 Task: Change guide color to green.
Action: Mouse moved to (94, 67)
Screenshot: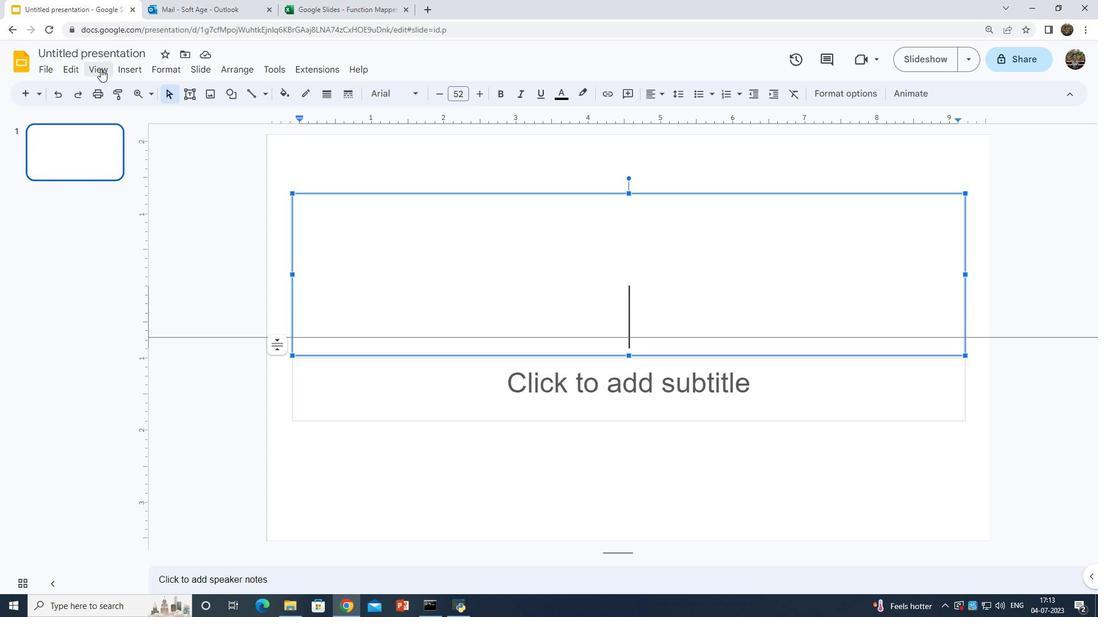 
Action: Mouse pressed left at (94, 67)
Screenshot: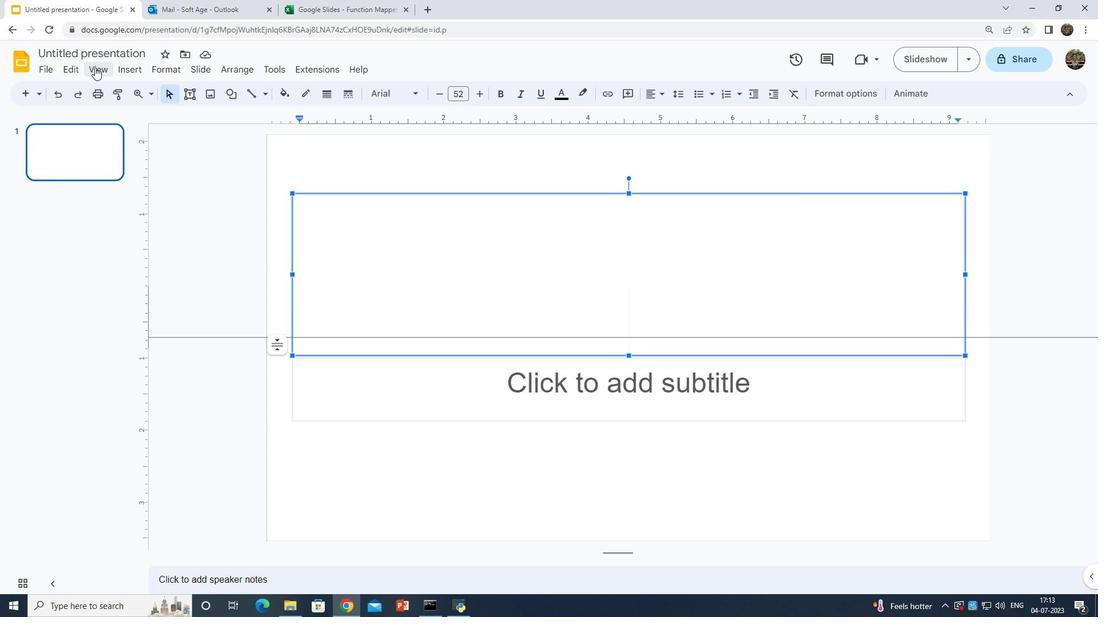 
Action: Mouse moved to (183, 212)
Screenshot: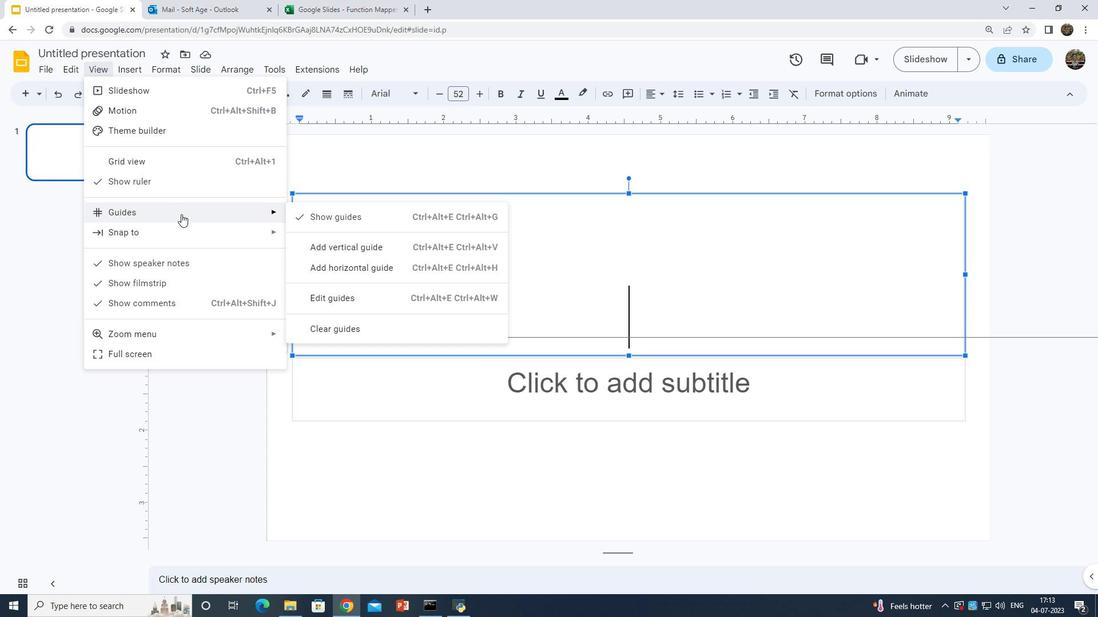 
Action: Mouse pressed left at (183, 212)
Screenshot: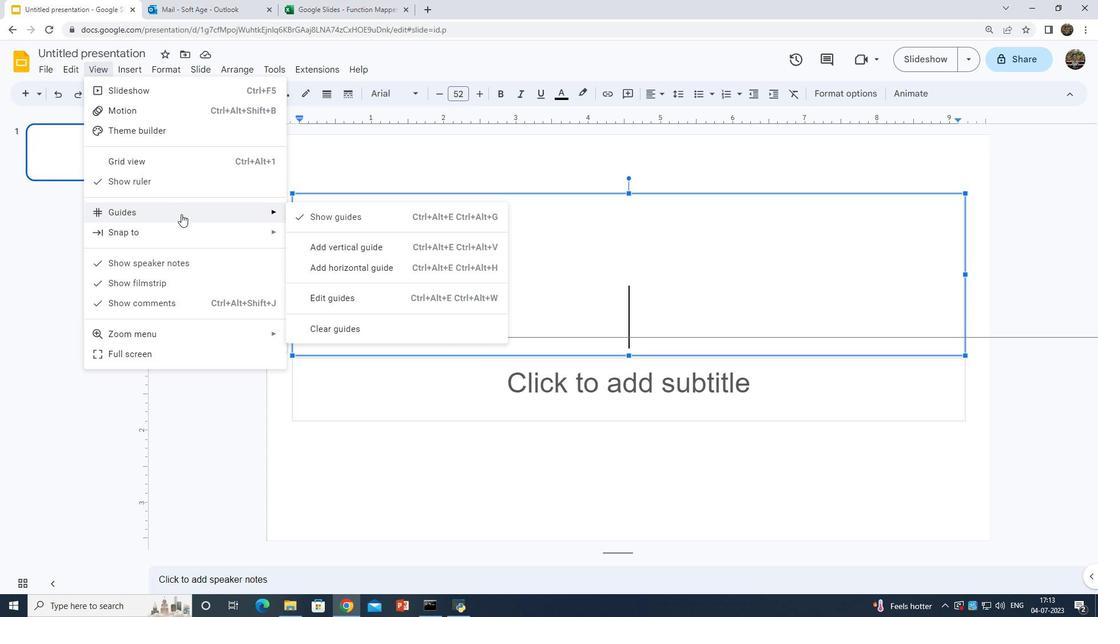 
Action: Mouse moved to (369, 299)
Screenshot: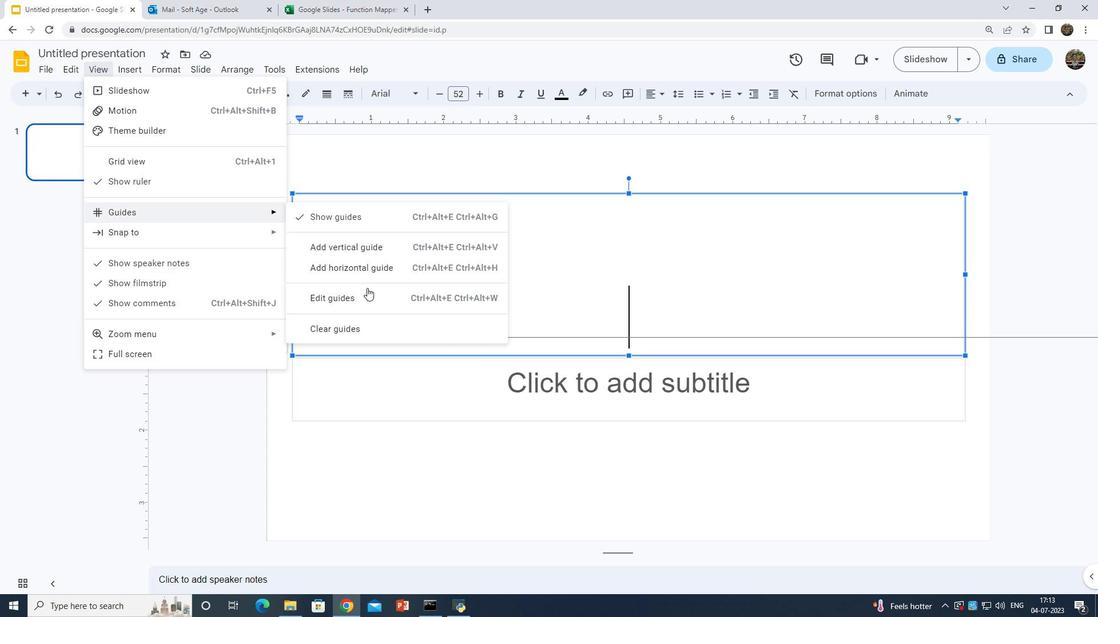 
Action: Mouse pressed left at (369, 299)
Screenshot: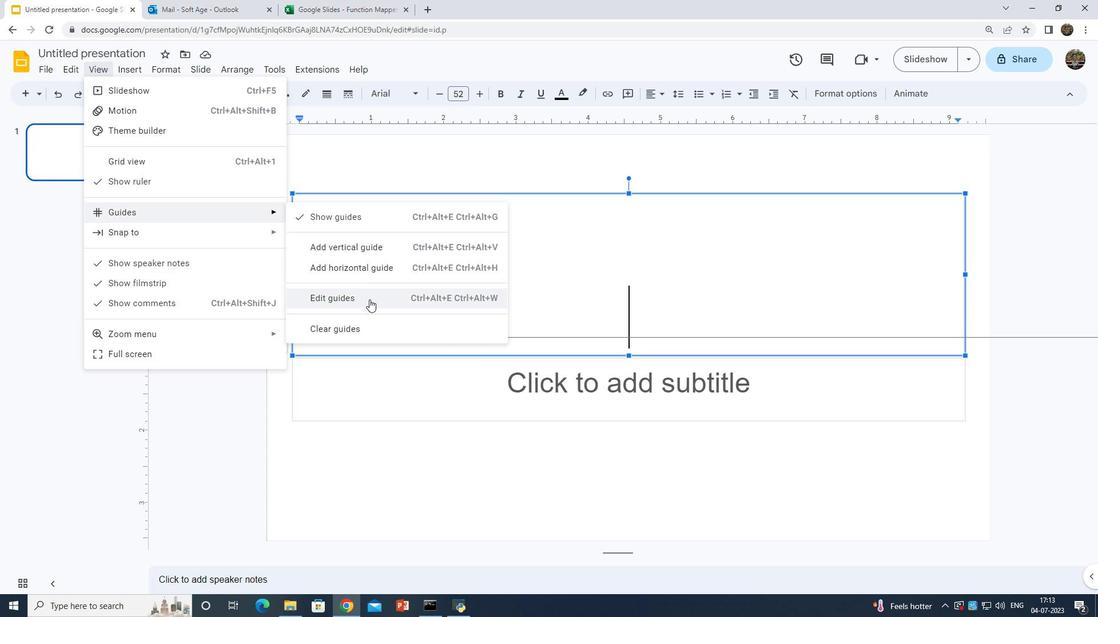 
Action: Mouse moved to (592, 244)
Screenshot: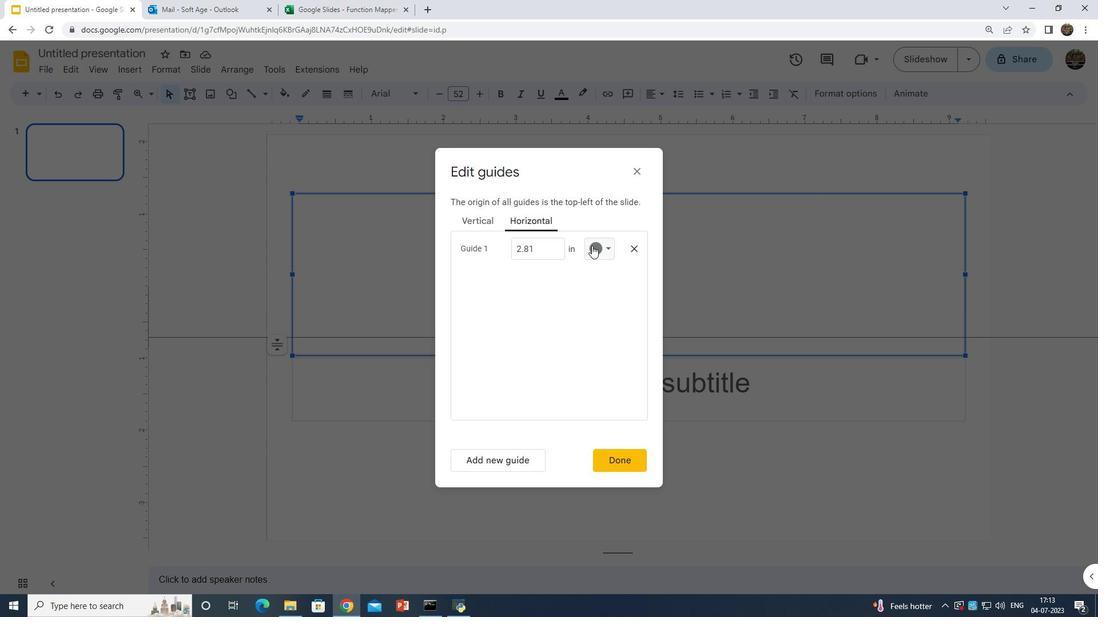 
Action: Mouse pressed left at (592, 244)
Screenshot: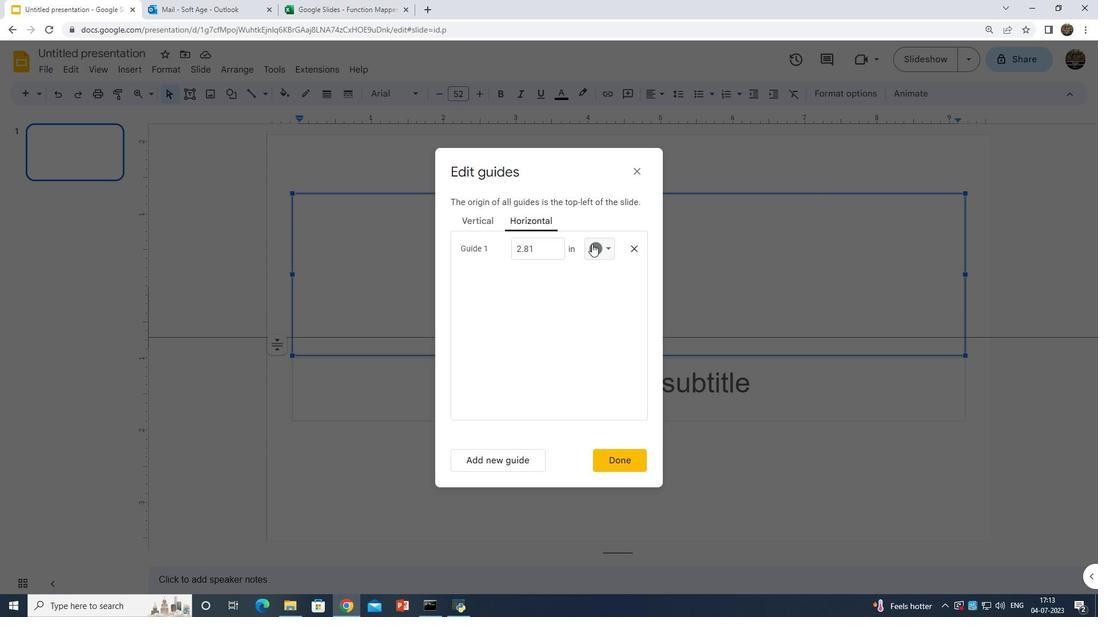 
Action: Mouse moved to (655, 435)
Screenshot: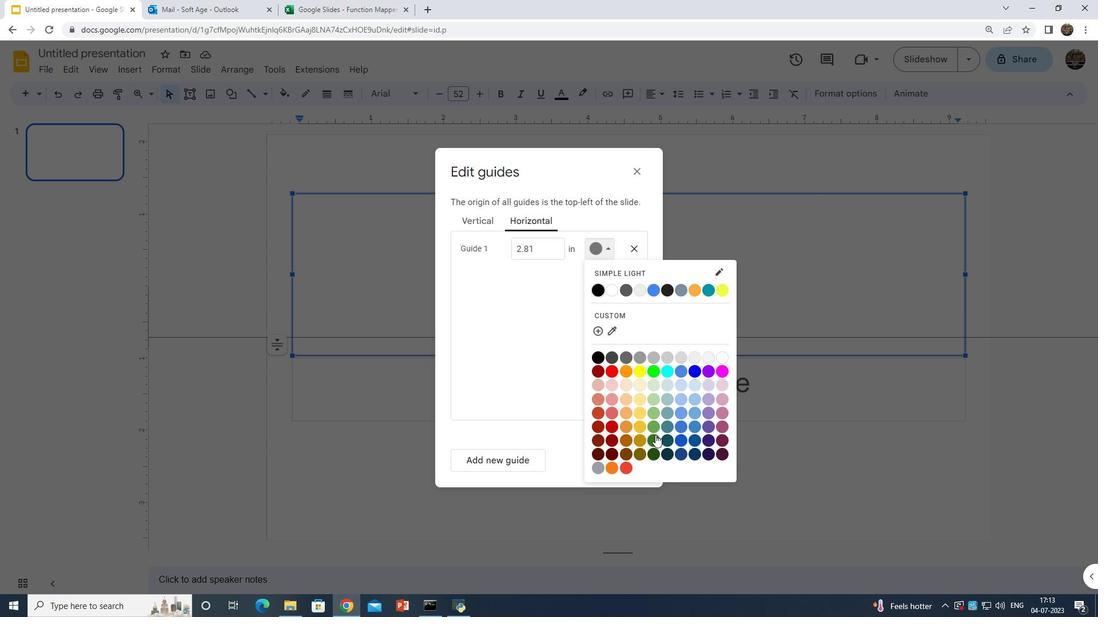 
Action: Mouse pressed left at (655, 435)
Screenshot: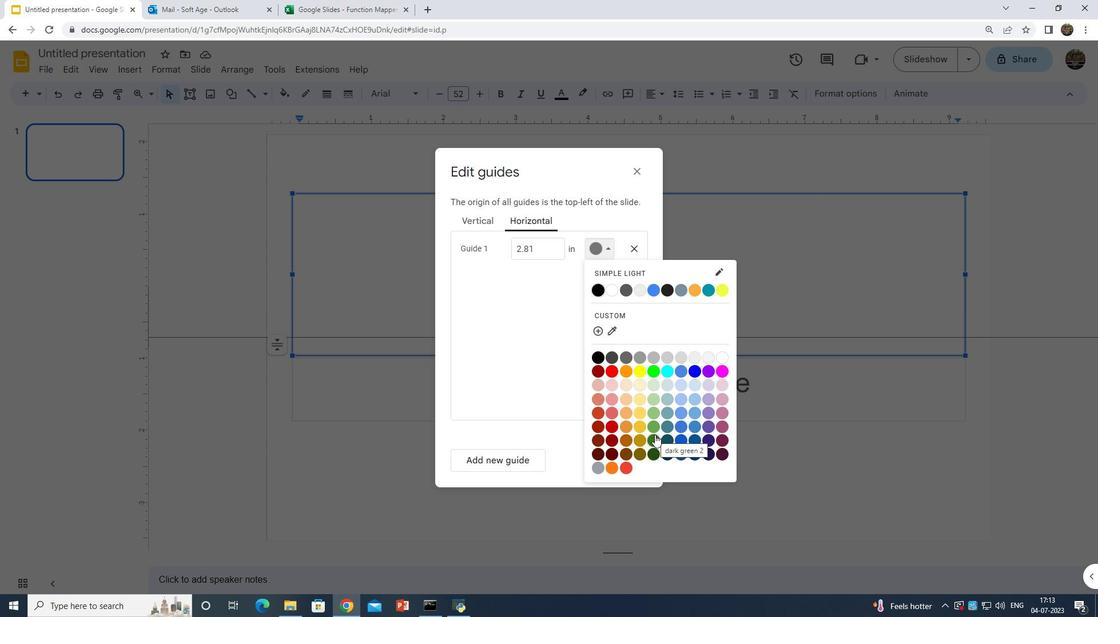 
Action: Mouse moved to (620, 460)
Screenshot: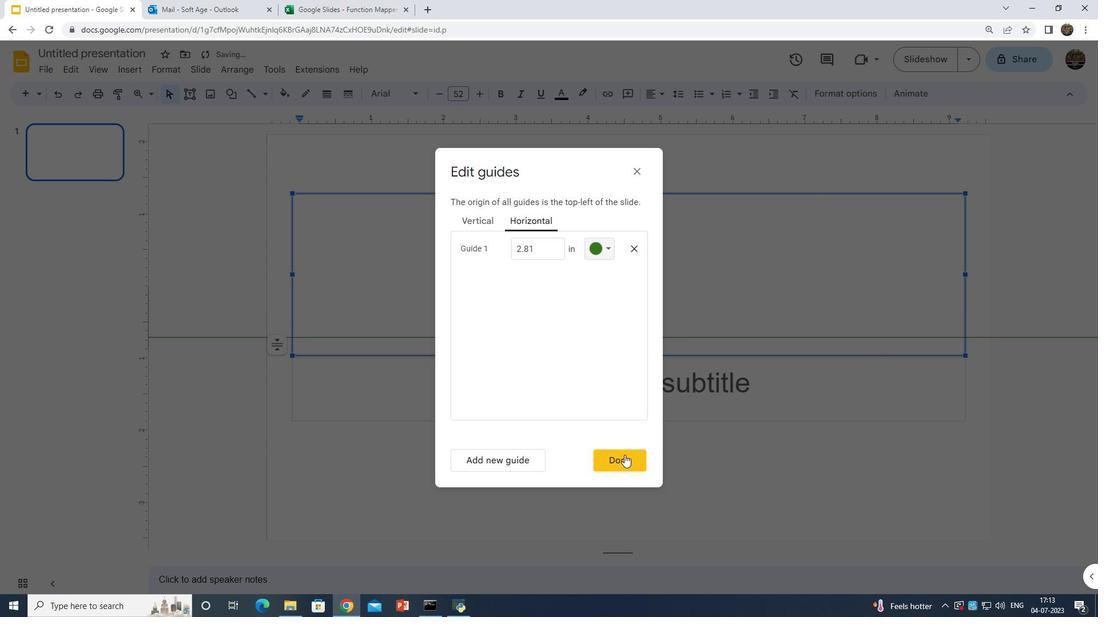 
Action: Mouse pressed left at (620, 460)
Screenshot: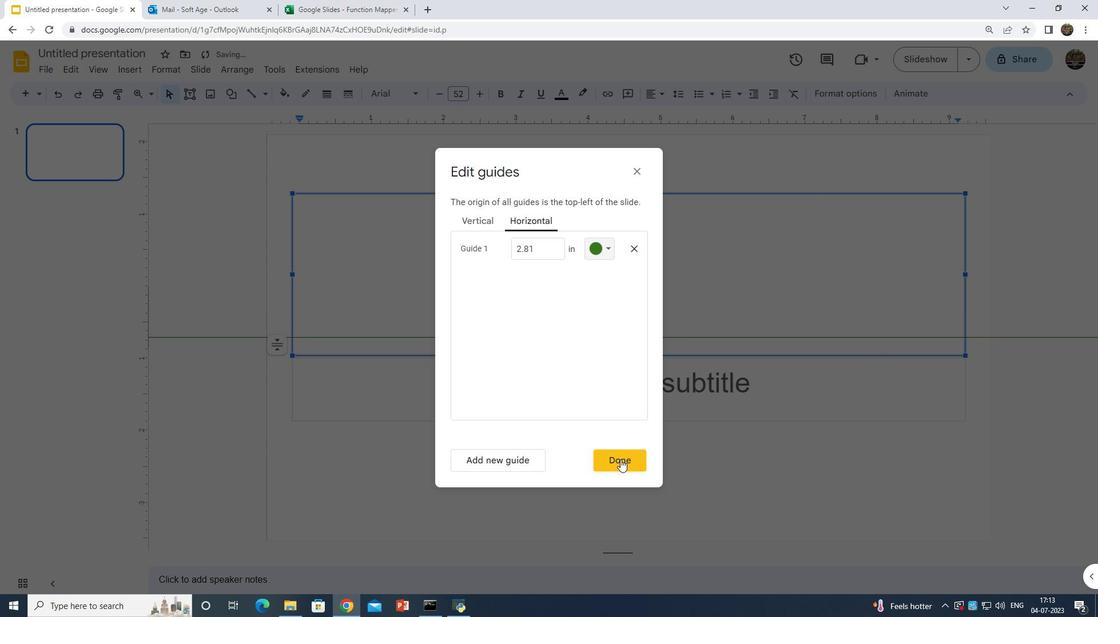 
Action: Mouse moved to (835, 473)
Screenshot: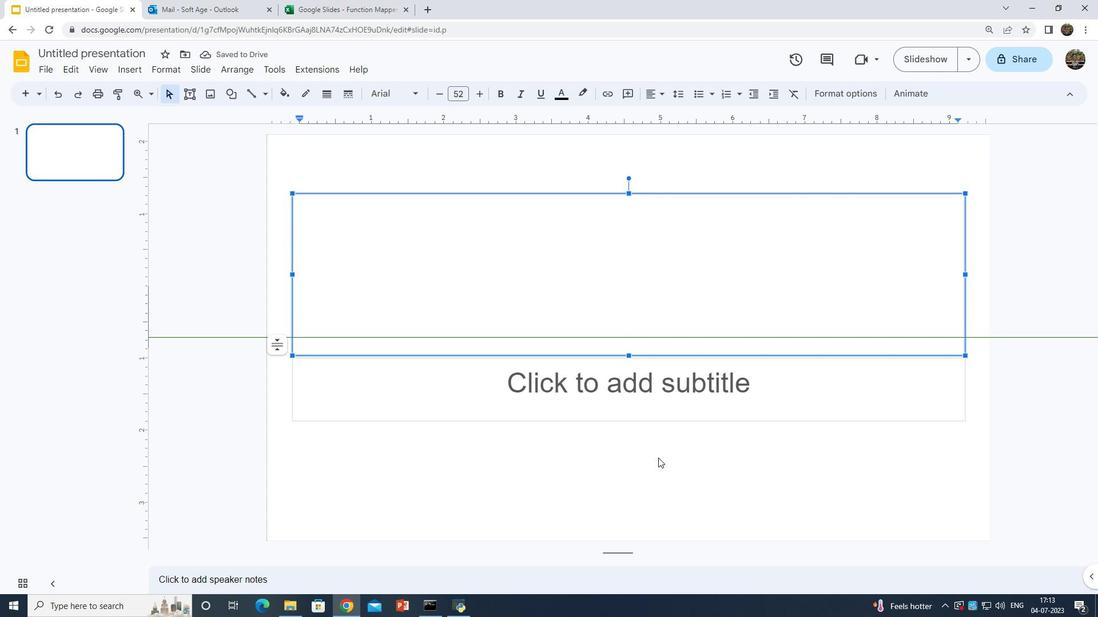 
